 Task: Change the option "Fullscreen controller mouse sensitivity" in the Qt interface to 3.
Action: Mouse moved to (129, 15)
Screenshot: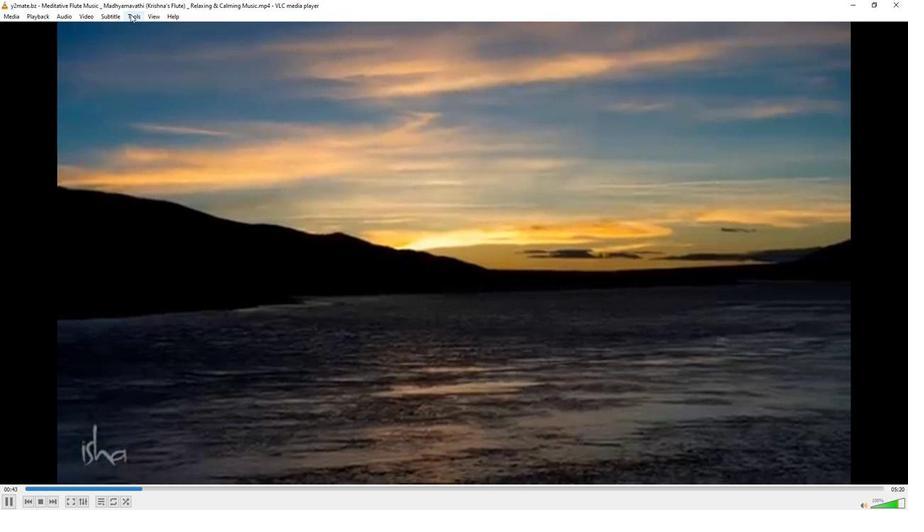 
Action: Mouse pressed left at (129, 15)
Screenshot: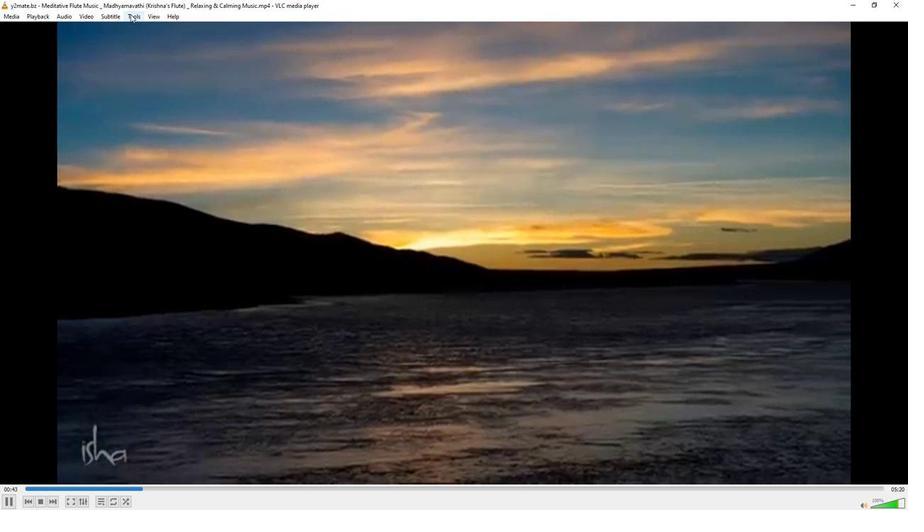 
Action: Mouse moved to (148, 130)
Screenshot: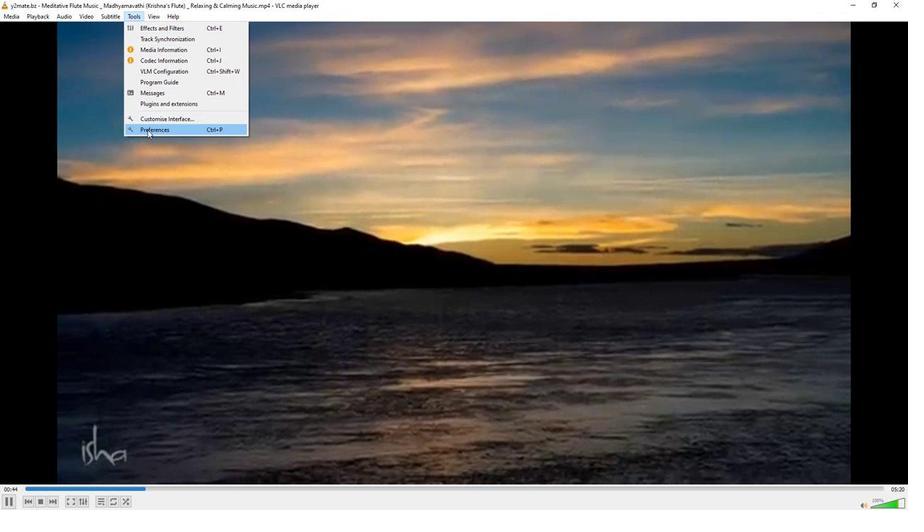 
Action: Mouse pressed left at (148, 130)
Screenshot: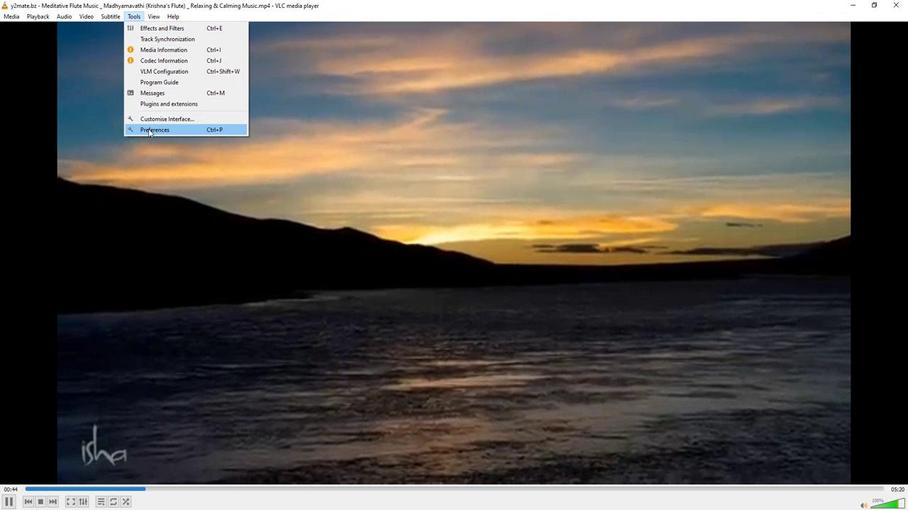
Action: Mouse moved to (298, 413)
Screenshot: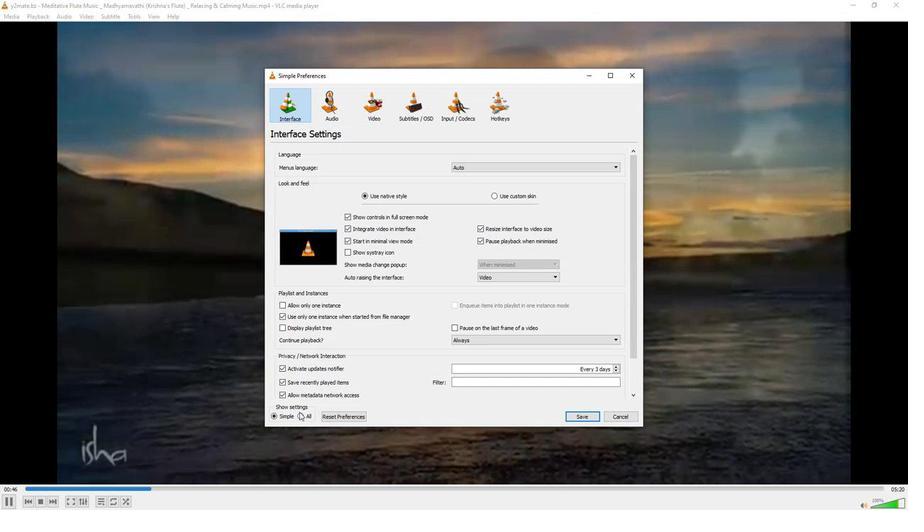 
Action: Mouse pressed left at (298, 413)
Screenshot: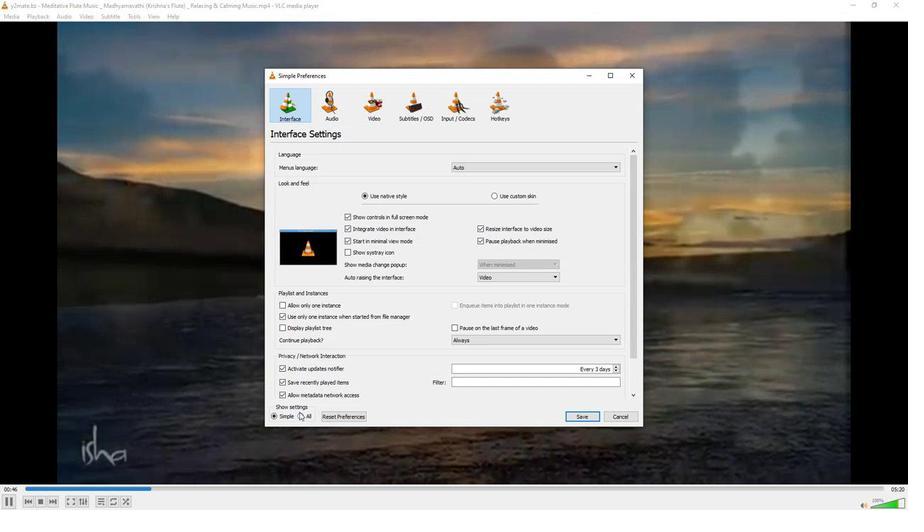
Action: Mouse moved to (286, 373)
Screenshot: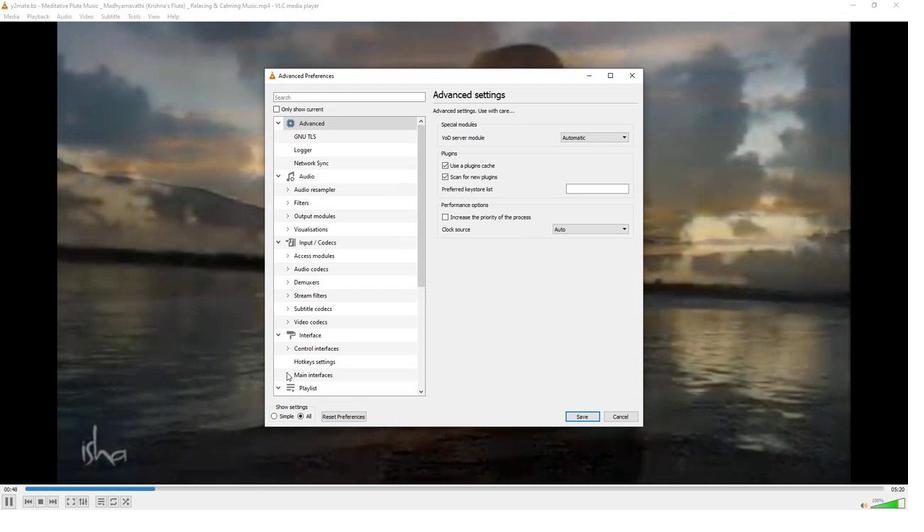 
Action: Mouse pressed left at (286, 373)
Screenshot: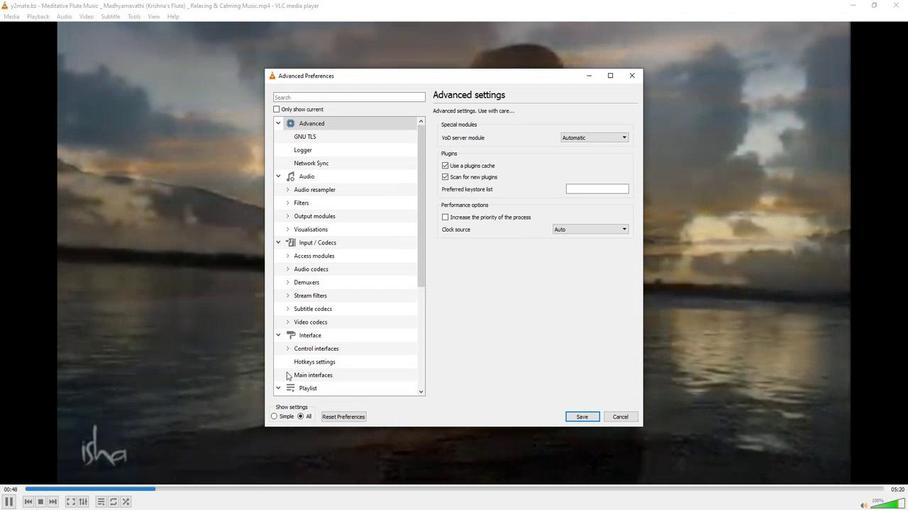 
Action: Mouse moved to (287, 369)
Screenshot: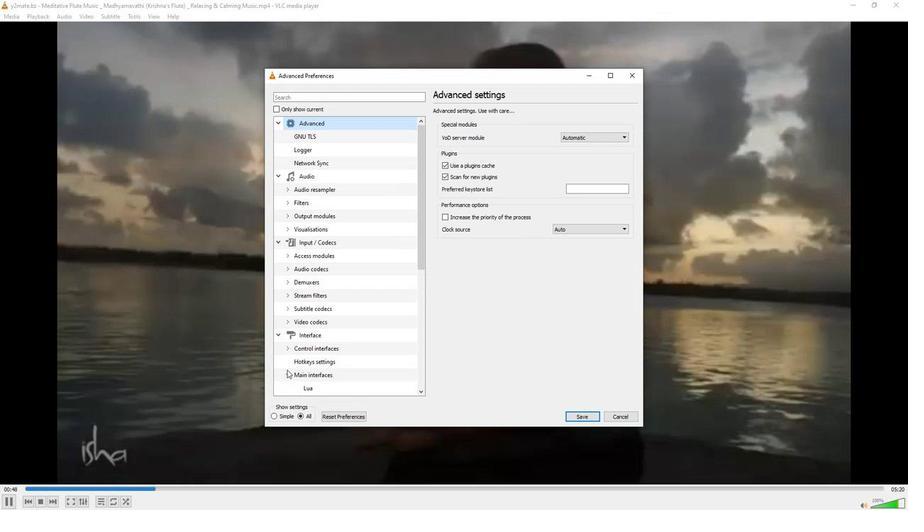 
Action: Mouse scrolled (287, 369) with delta (0, 0)
Screenshot: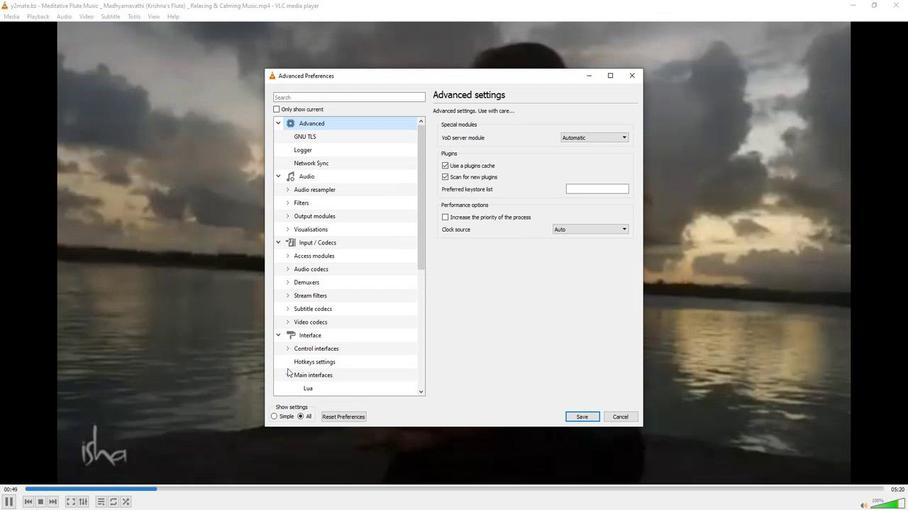 
Action: Mouse moved to (303, 364)
Screenshot: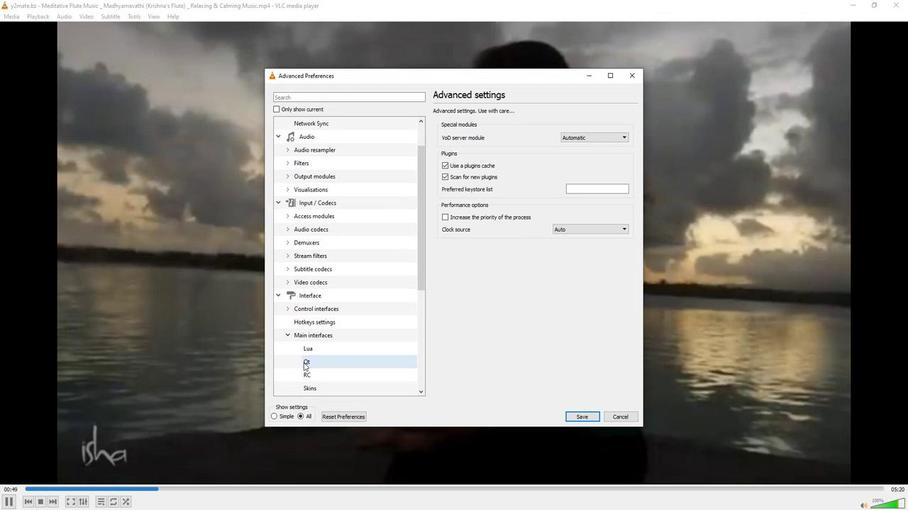 
Action: Mouse pressed left at (303, 364)
Screenshot: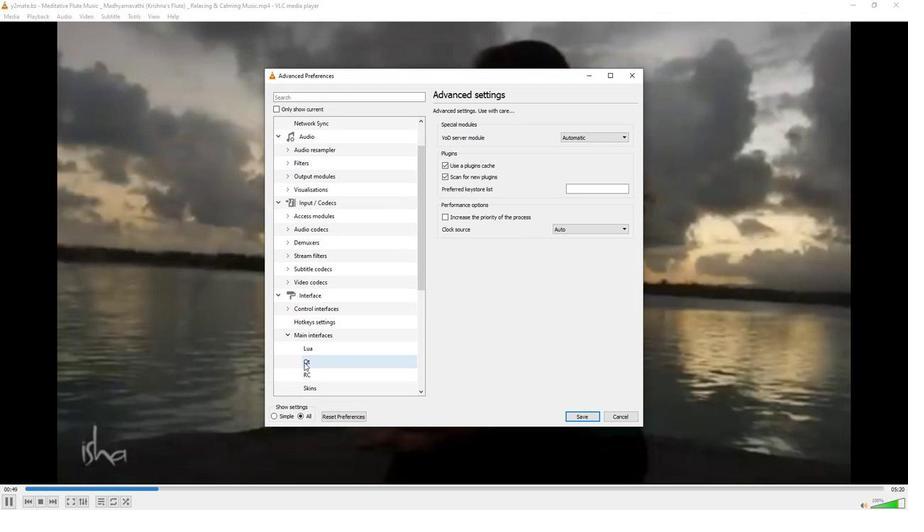 
Action: Mouse moved to (538, 313)
Screenshot: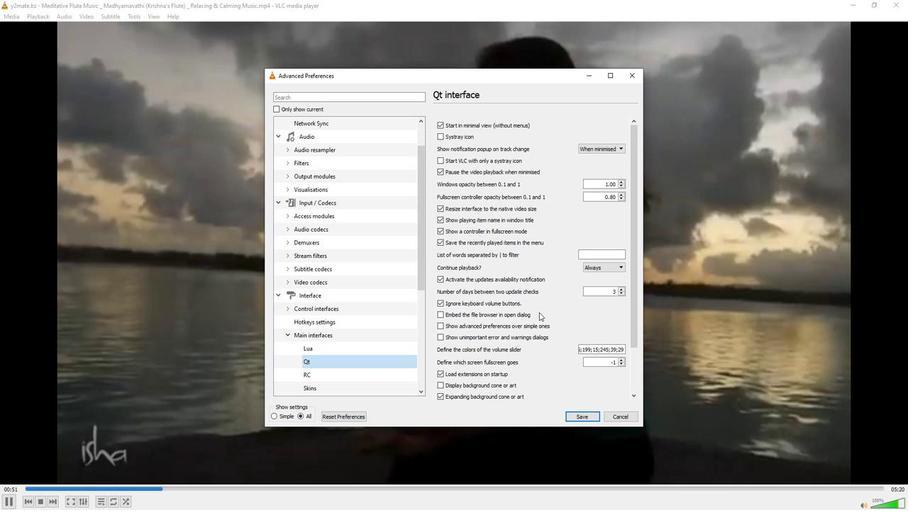 
Action: Mouse scrolled (538, 313) with delta (0, 0)
Screenshot: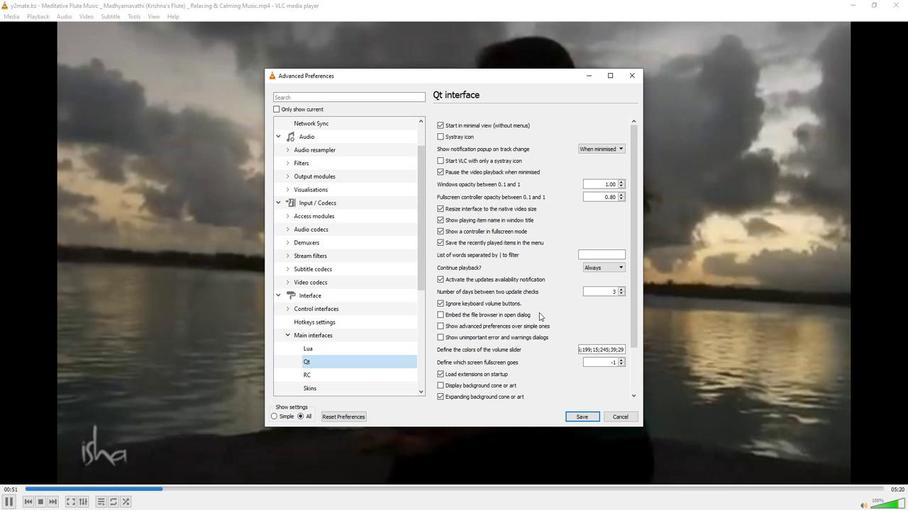 
Action: Mouse scrolled (538, 313) with delta (0, 0)
Screenshot: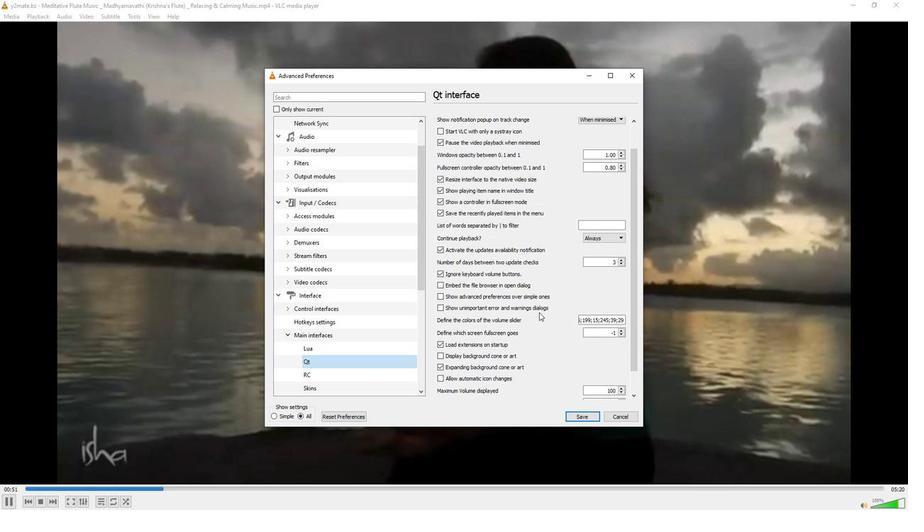 
Action: Mouse scrolled (538, 313) with delta (0, 0)
Screenshot: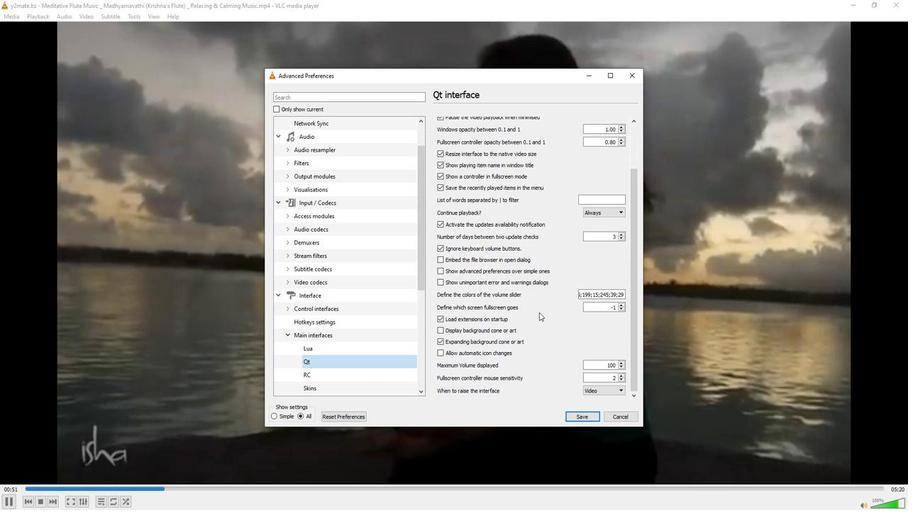 
Action: Mouse moved to (620, 375)
Screenshot: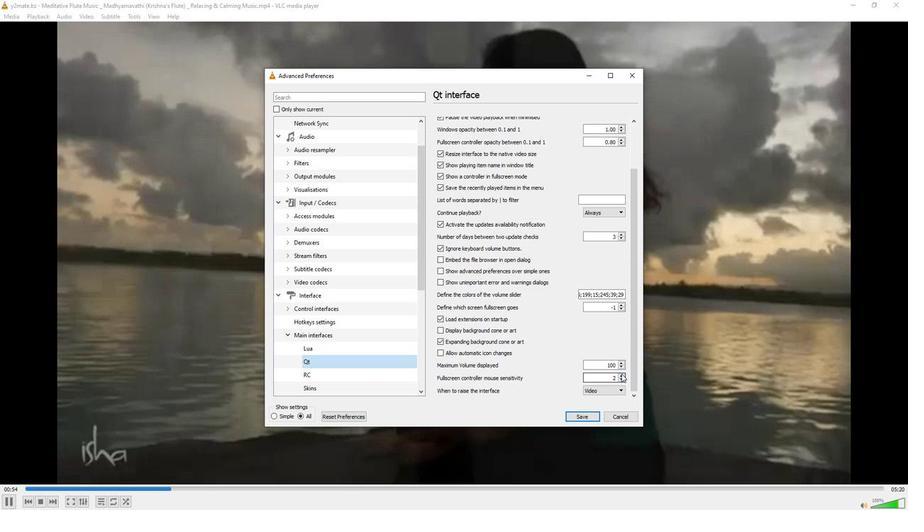 
Action: Mouse pressed left at (620, 375)
Screenshot: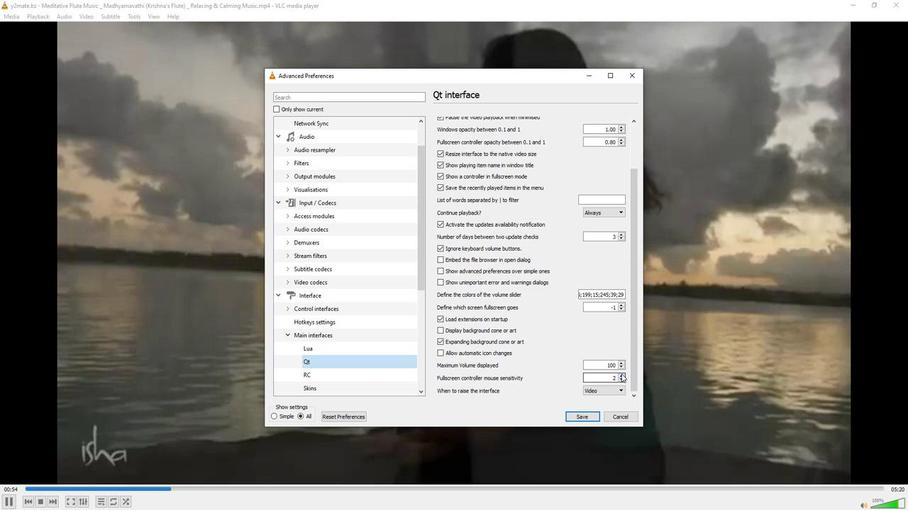 
Action: Mouse moved to (625, 331)
Screenshot: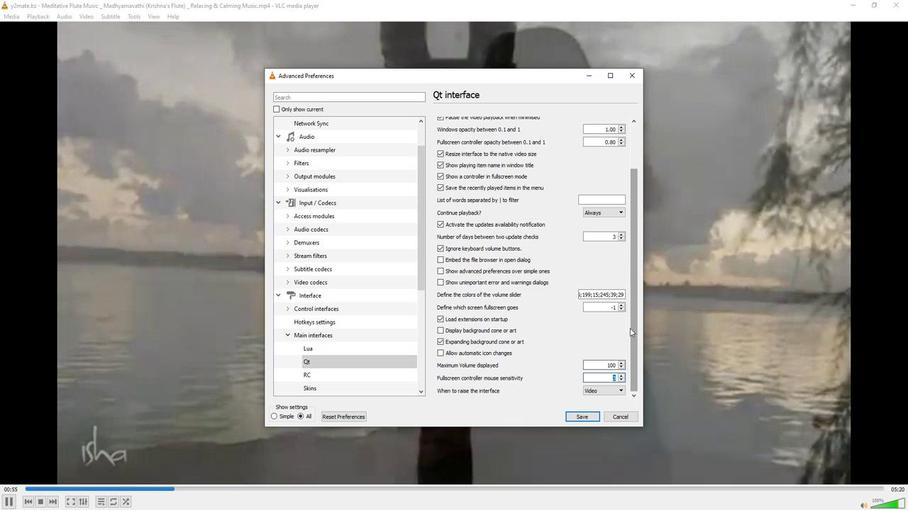 
